Task: Create a due date automation trigger when advanced on, on the wednesday before a card is due add content with a description containing resume at 11:00 AM.
Action: Mouse moved to (1155, 87)
Screenshot: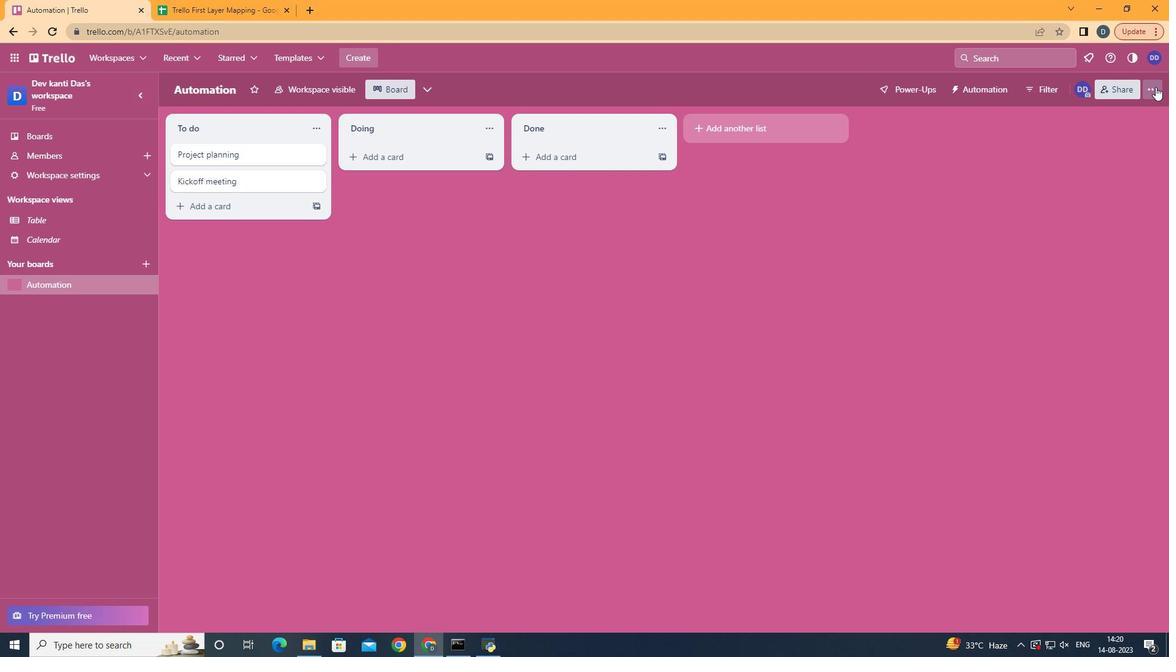
Action: Mouse pressed left at (1155, 87)
Screenshot: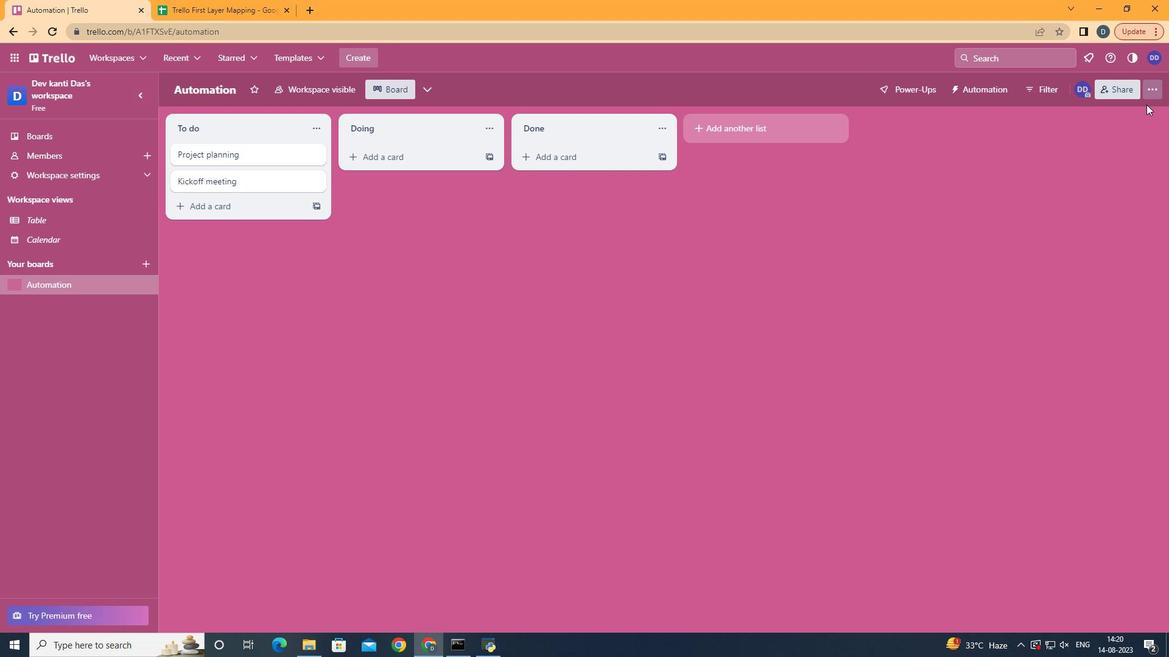 
Action: Mouse moved to (1077, 254)
Screenshot: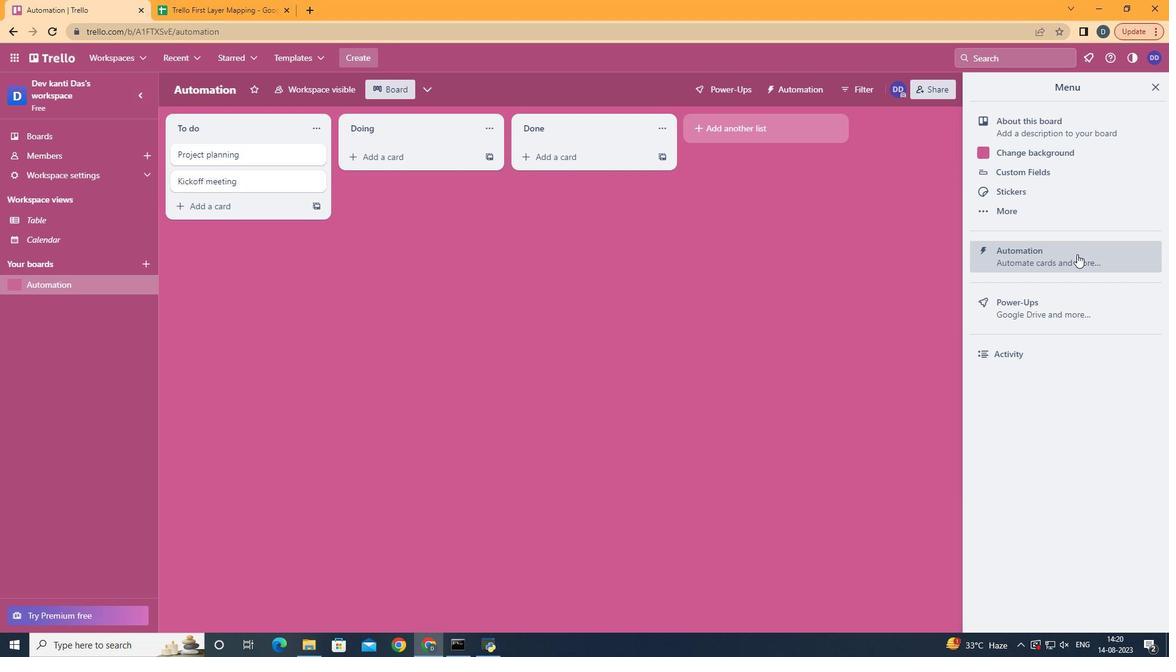 
Action: Mouse pressed left at (1077, 254)
Screenshot: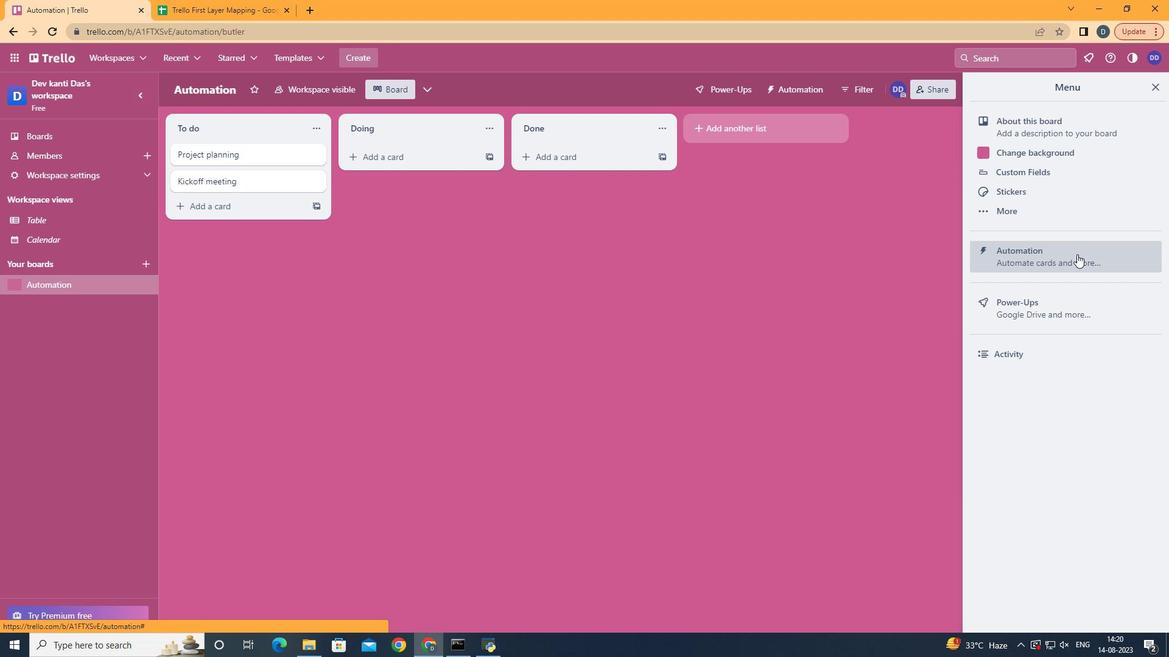 
Action: Mouse moved to (204, 240)
Screenshot: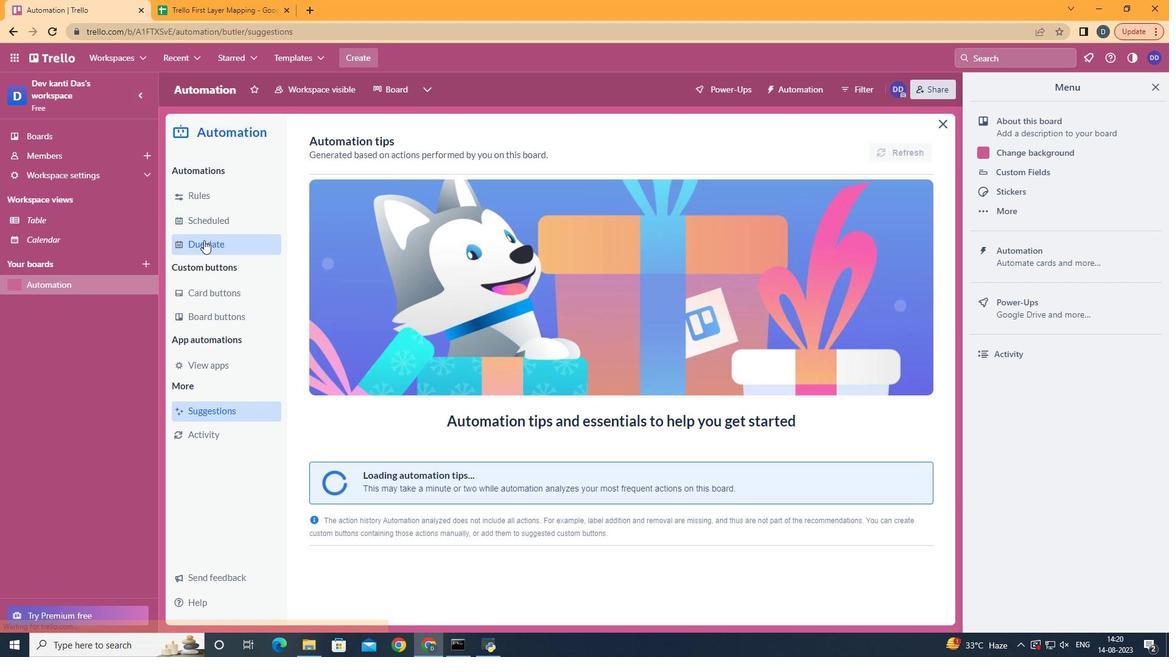 
Action: Mouse pressed left at (204, 240)
Screenshot: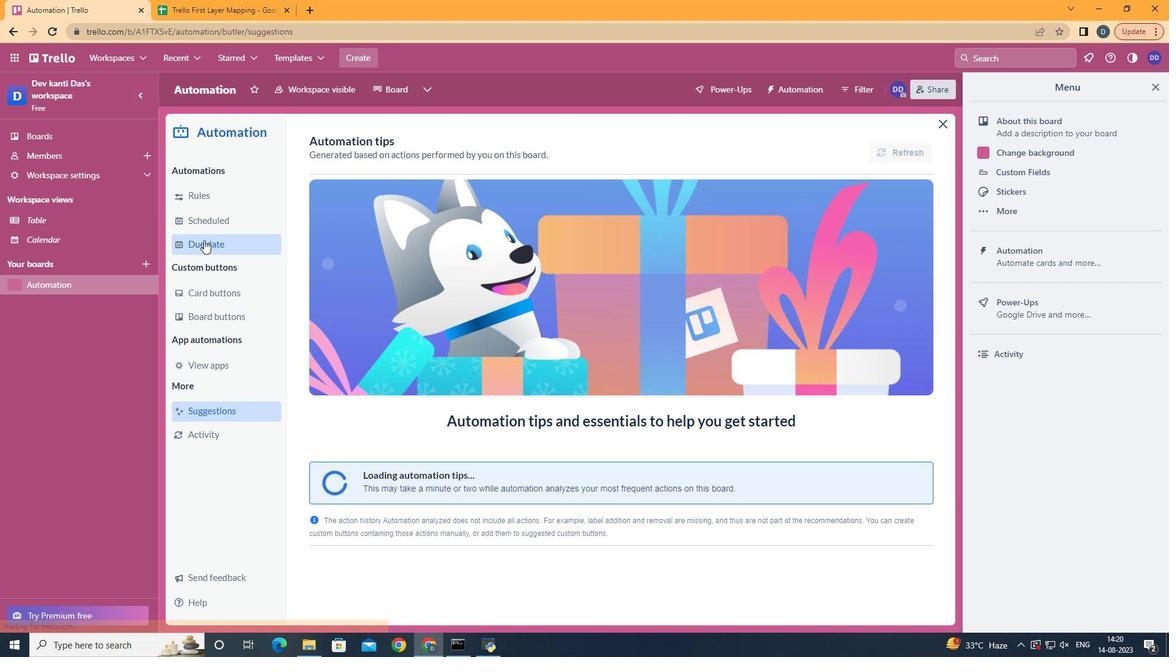 
Action: Mouse moved to (870, 139)
Screenshot: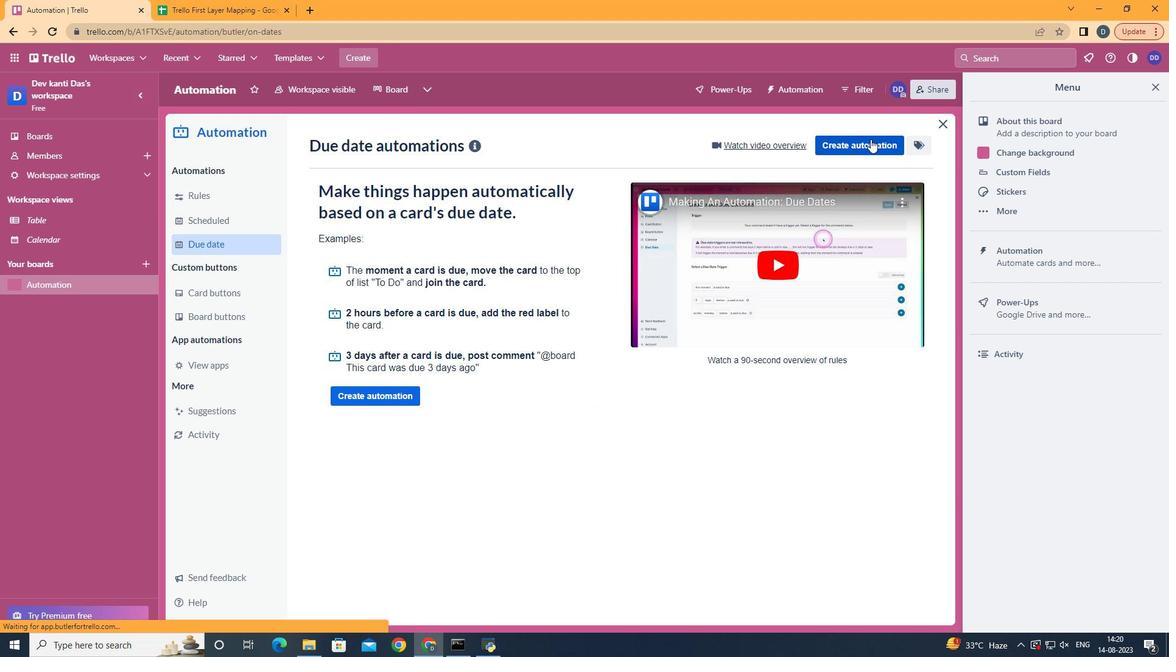 
Action: Mouse pressed left at (870, 139)
Screenshot: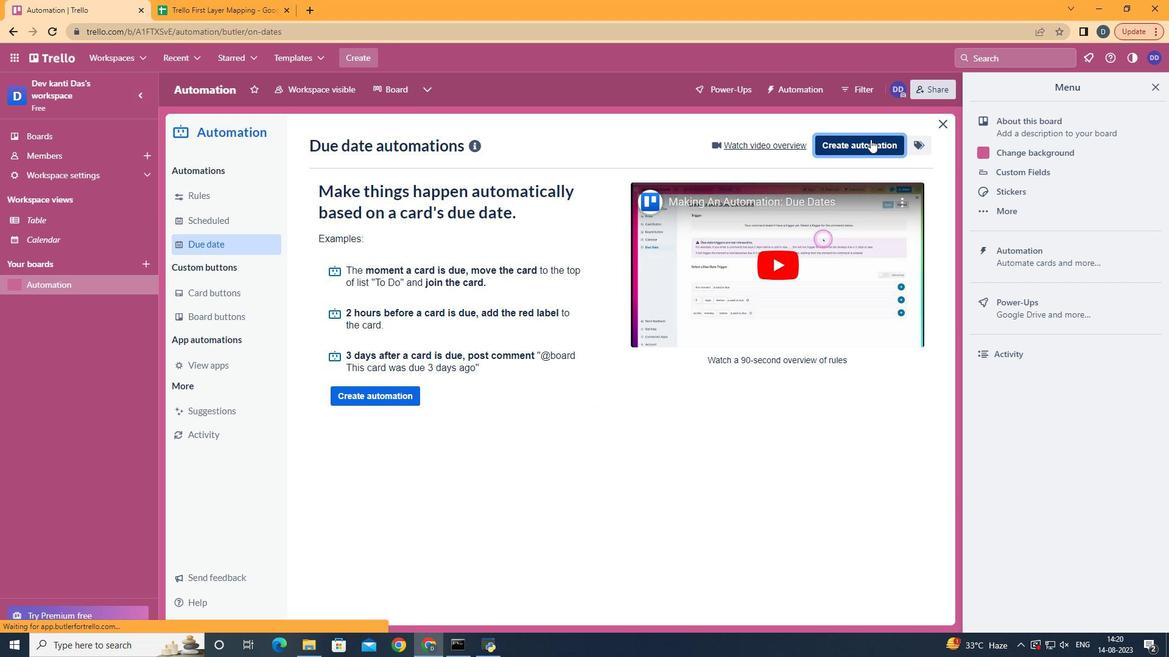 
Action: Mouse moved to (645, 252)
Screenshot: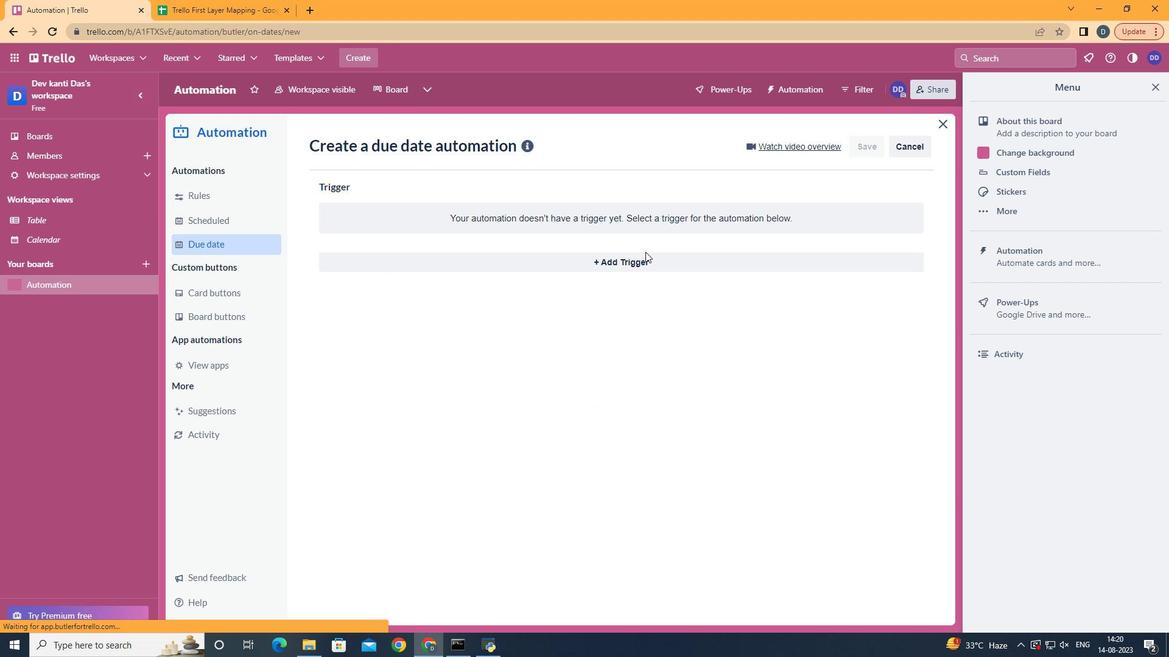 
Action: Mouse pressed left at (645, 252)
Screenshot: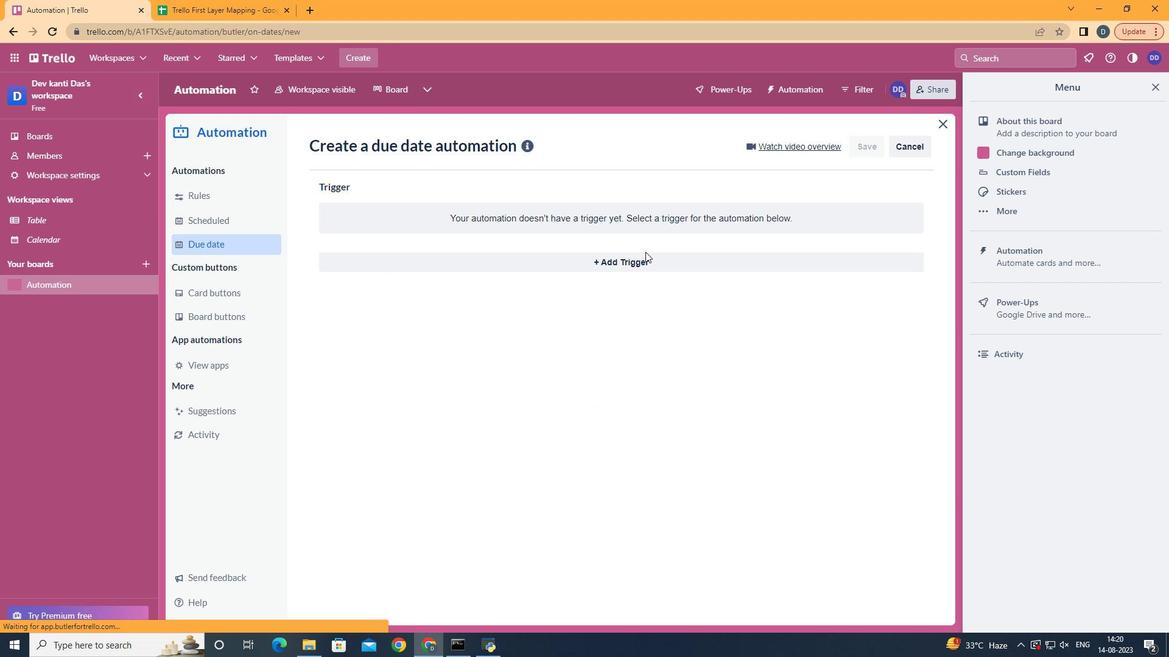 
Action: Mouse moved to (636, 258)
Screenshot: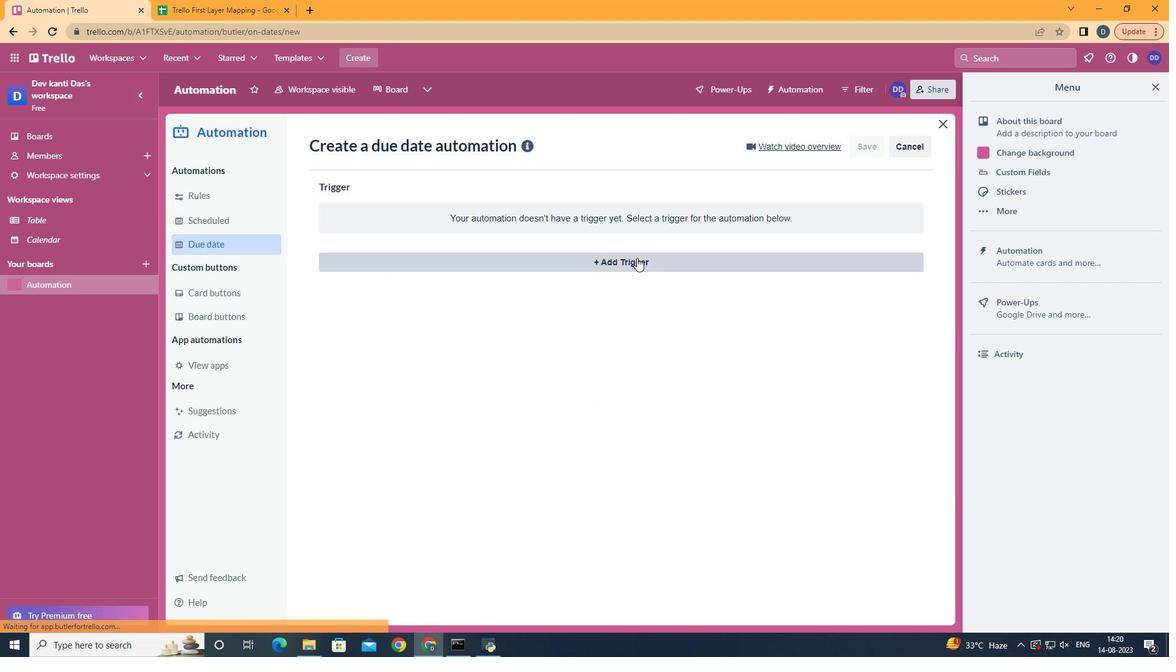 
Action: Mouse pressed left at (636, 258)
Screenshot: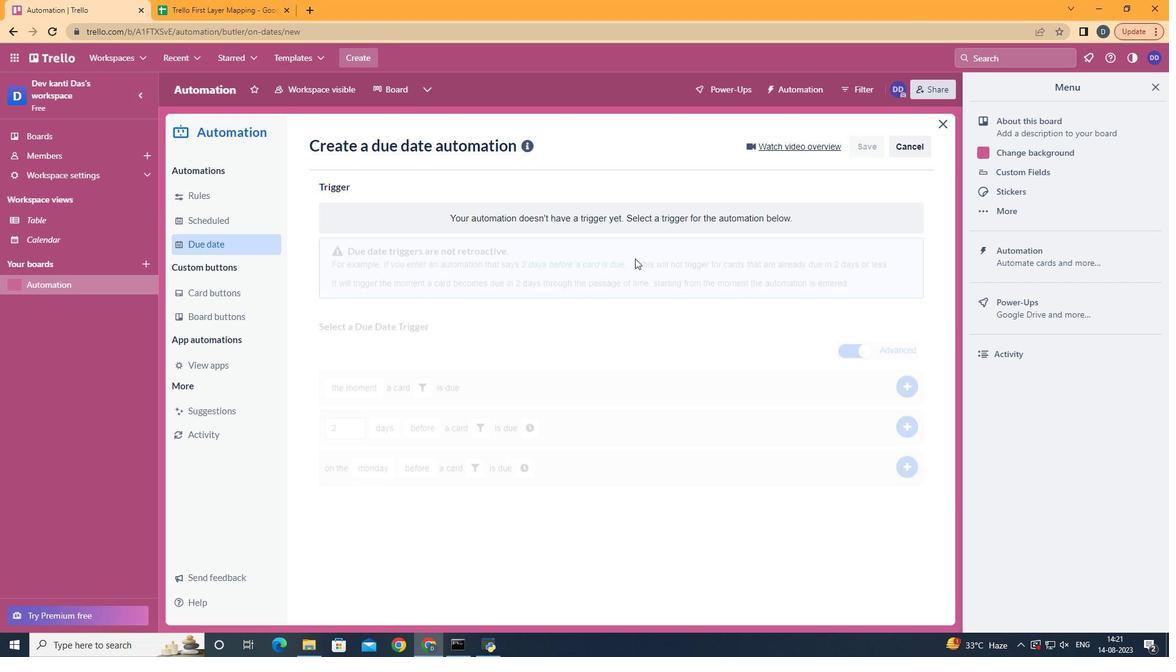 
Action: Mouse moved to (406, 373)
Screenshot: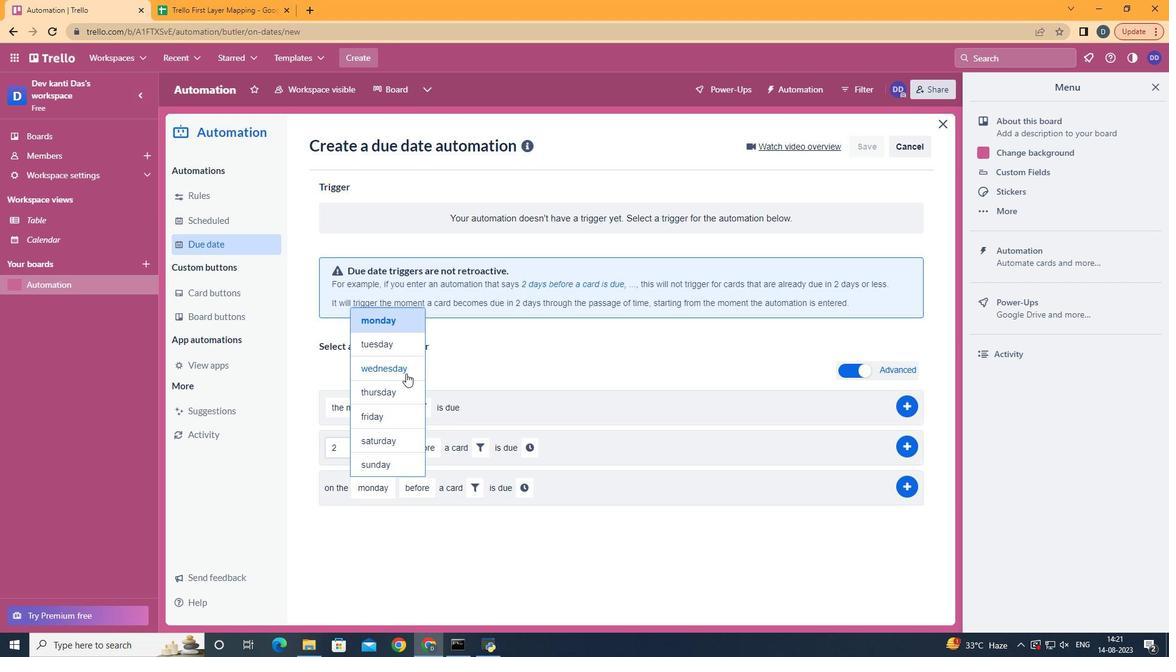 
Action: Mouse pressed left at (406, 373)
Screenshot: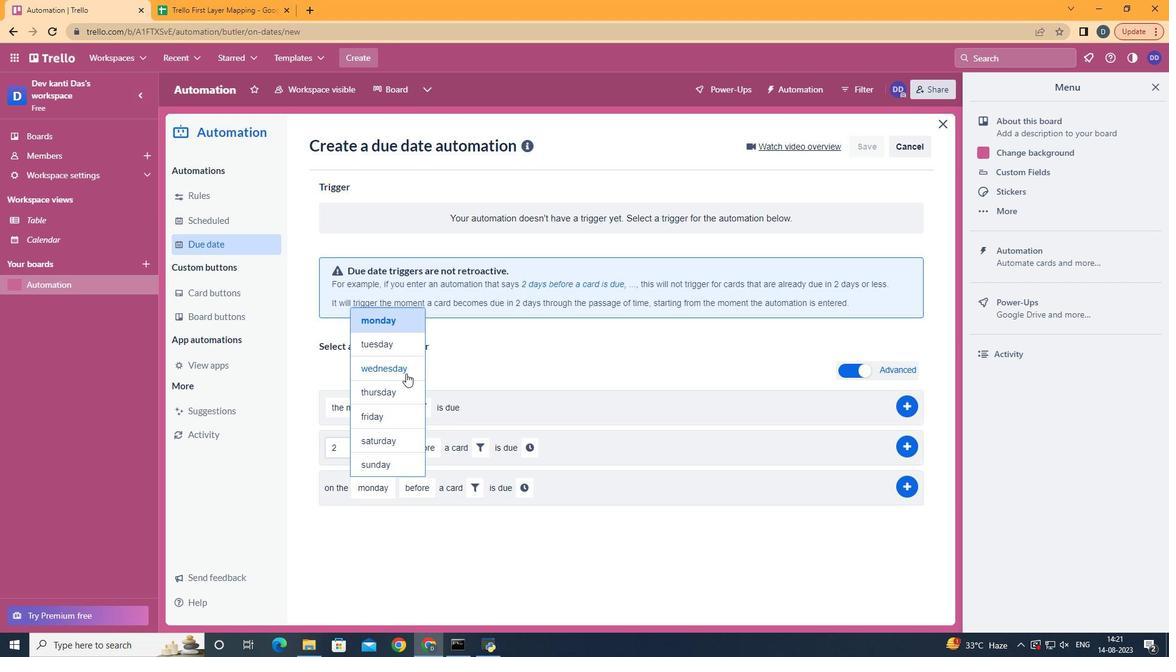 
Action: Mouse moved to (478, 491)
Screenshot: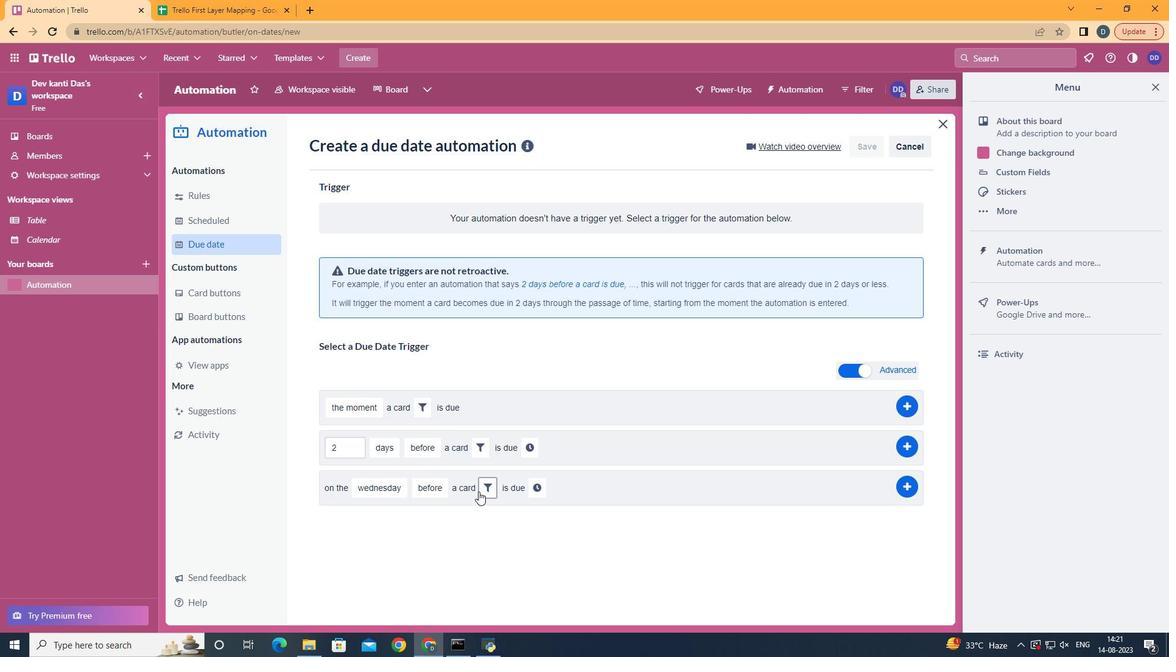
Action: Mouse pressed left at (478, 491)
Screenshot: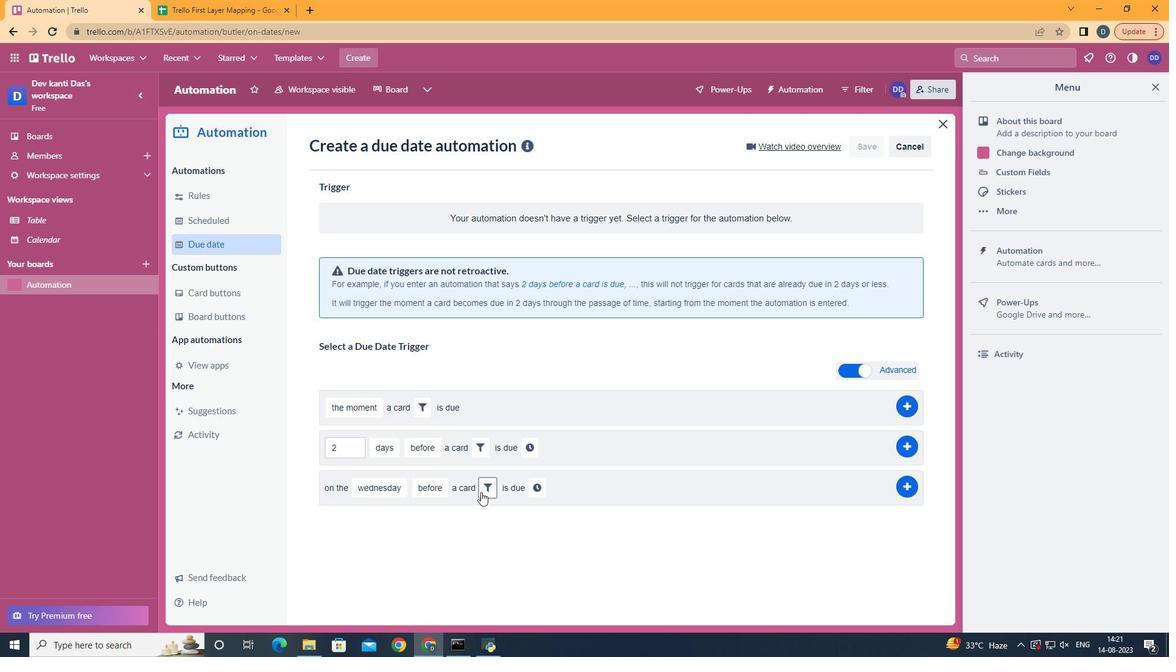 
Action: Mouse moved to (646, 527)
Screenshot: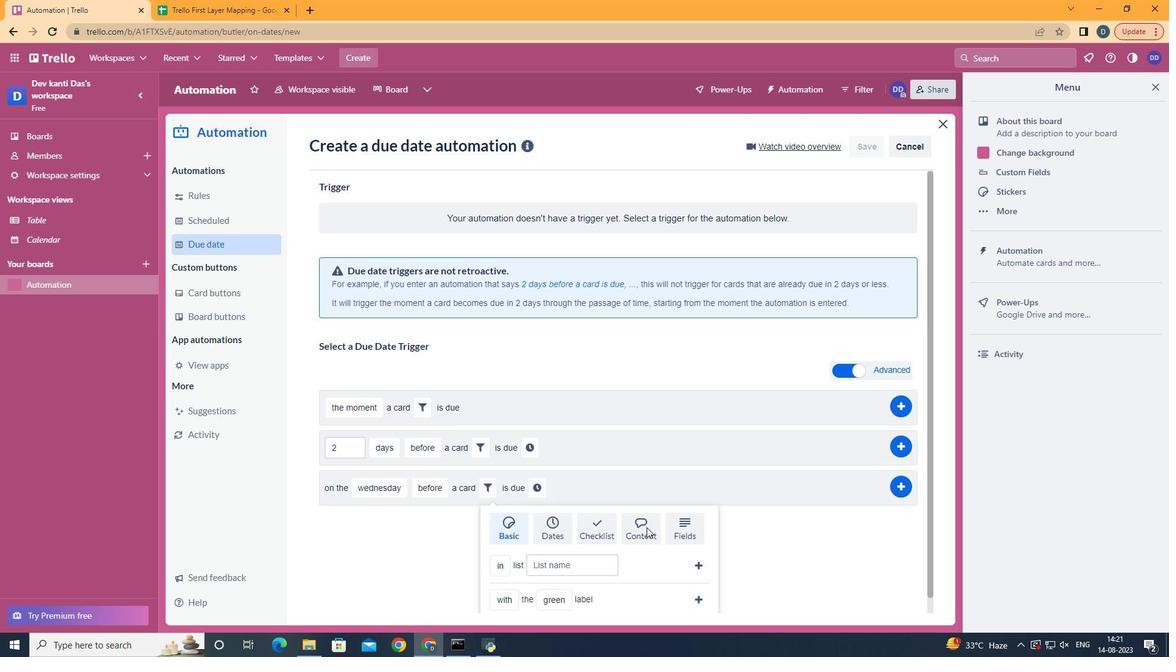 
Action: Mouse pressed left at (646, 527)
Screenshot: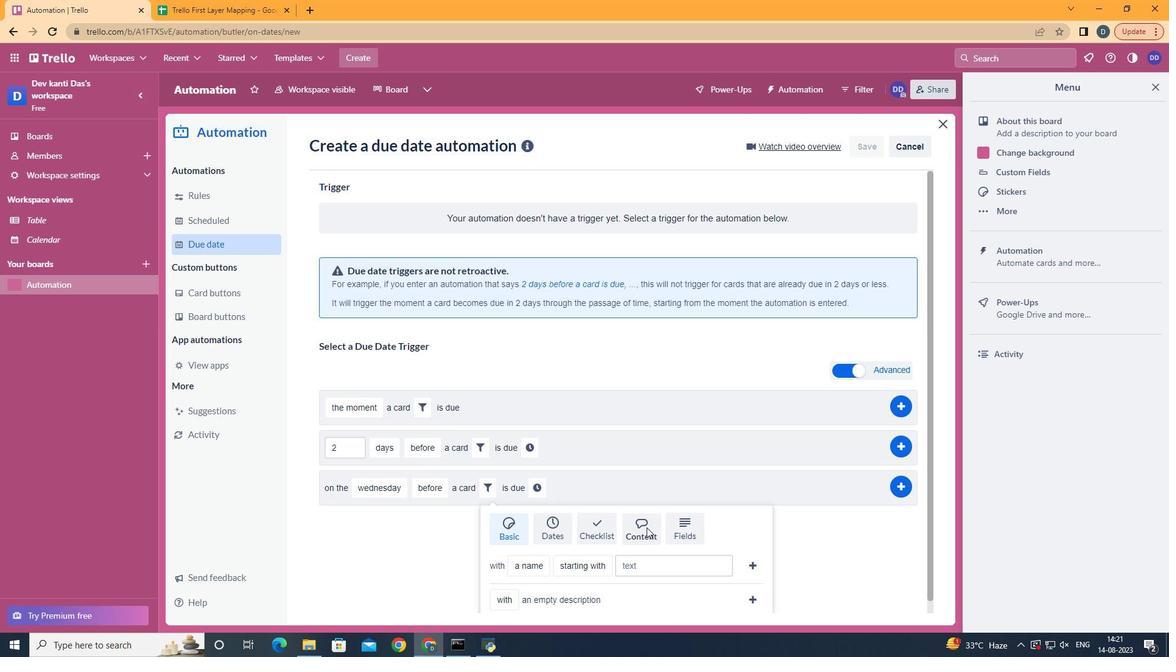 
Action: Mouse moved to (544, 509)
Screenshot: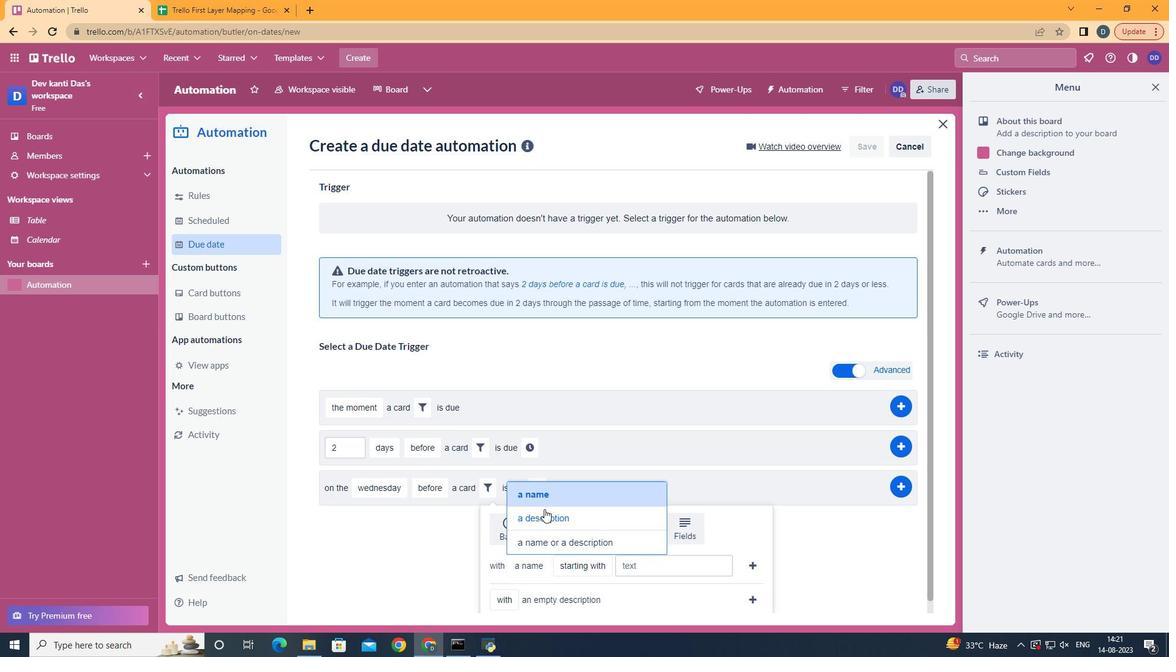 
Action: Mouse pressed left at (544, 509)
Screenshot: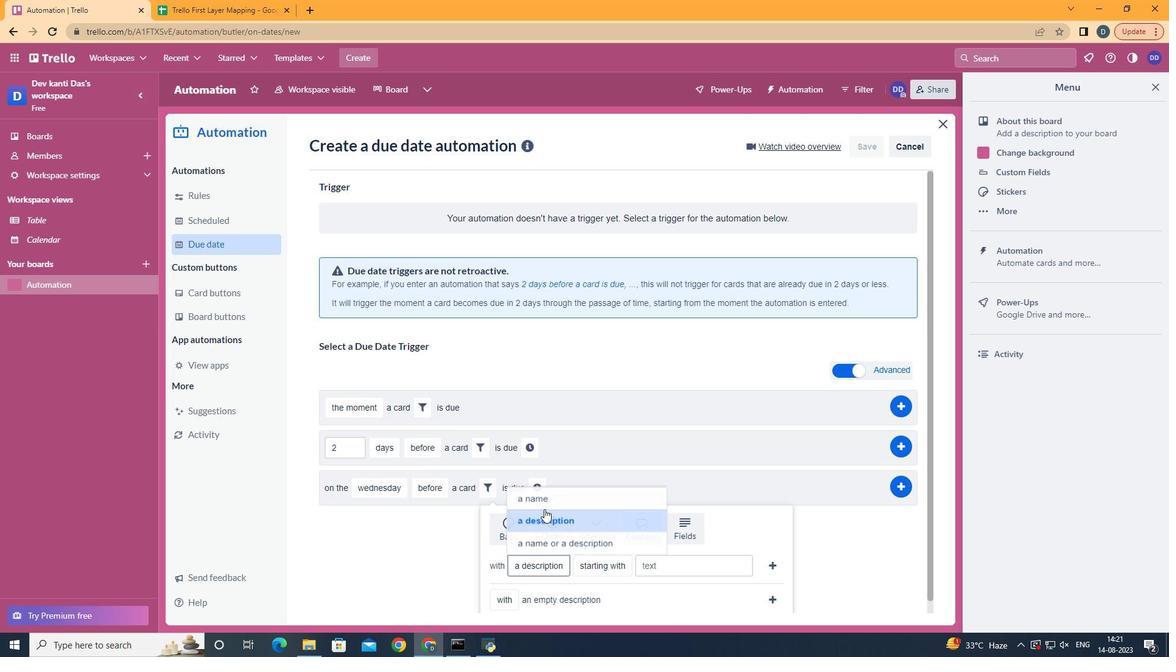 
Action: Mouse moved to (641, 459)
Screenshot: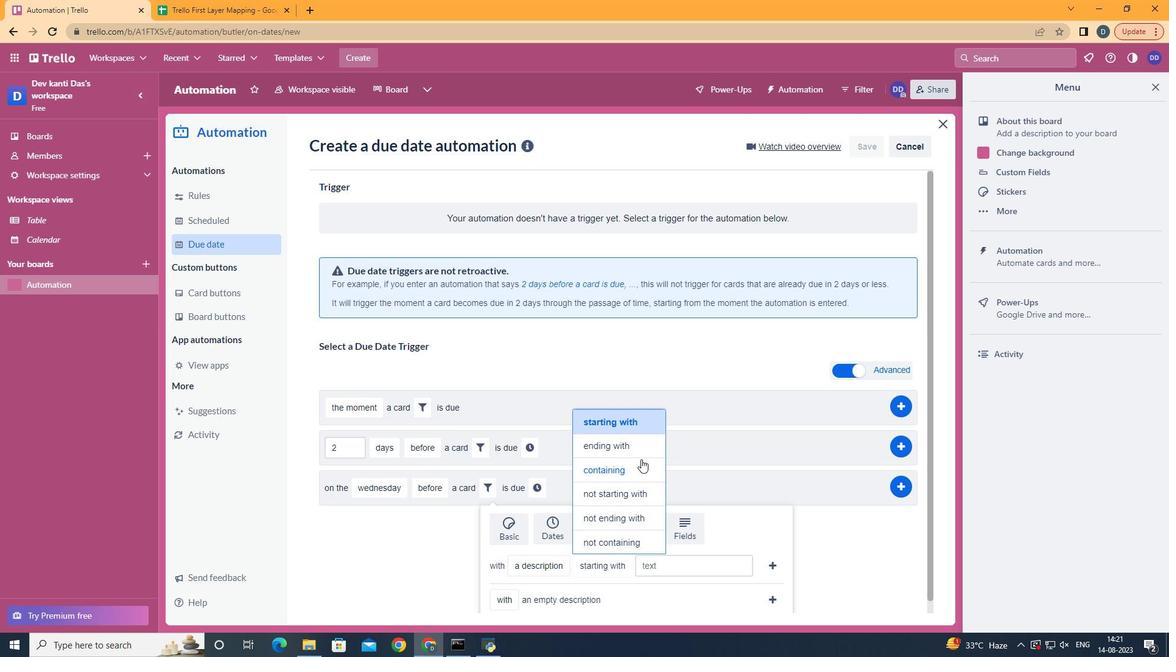 
Action: Mouse pressed left at (641, 459)
Screenshot: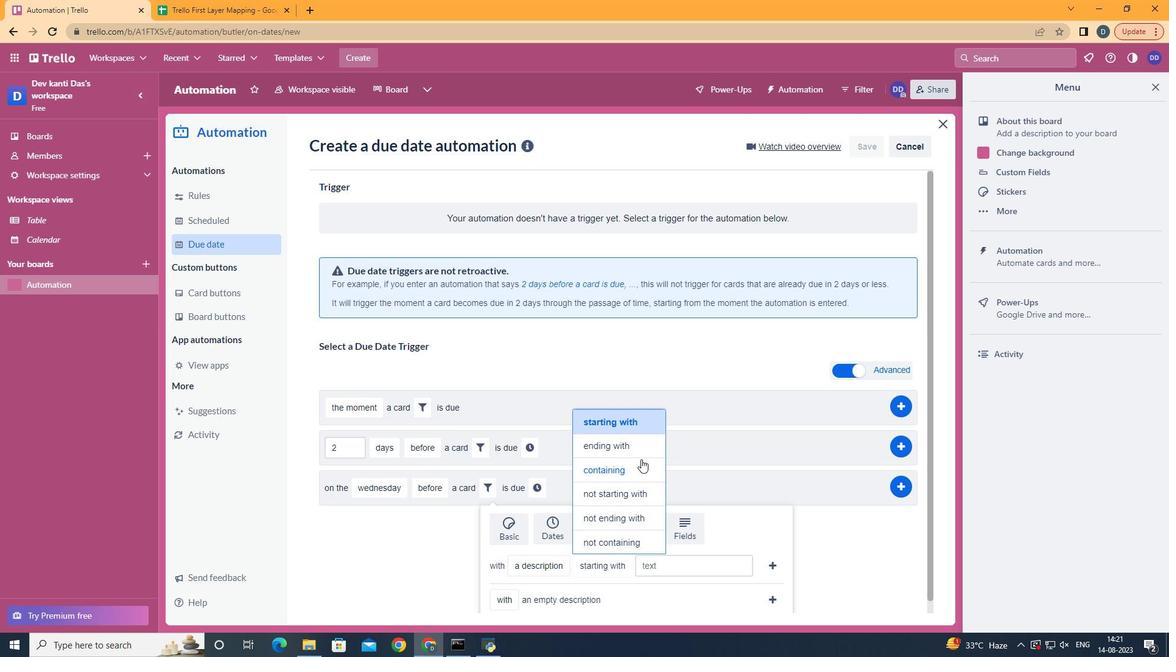 
Action: Mouse moved to (710, 556)
Screenshot: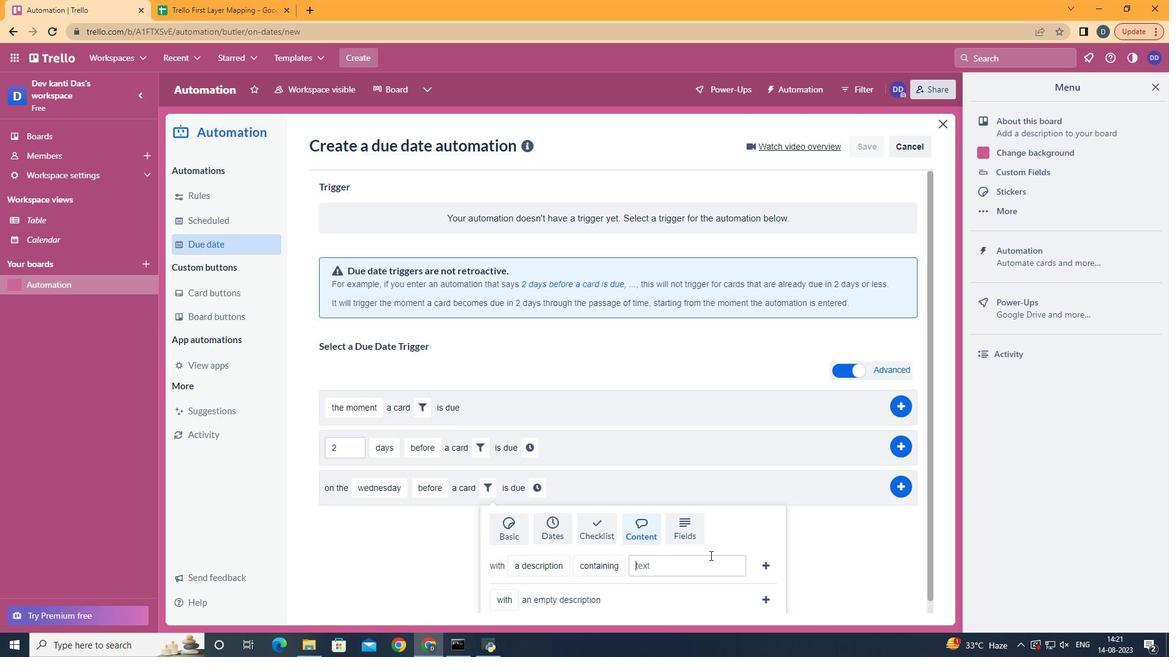 
Action: Mouse pressed left at (710, 556)
Screenshot: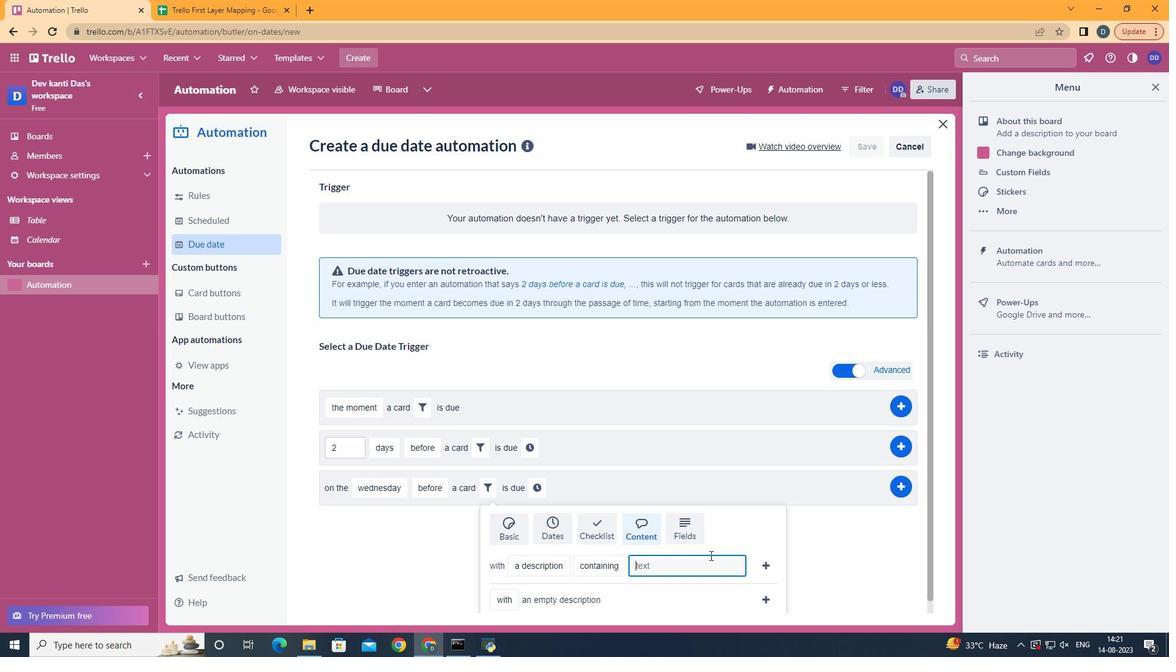 
Action: Mouse moved to (710, 556)
Screenshot: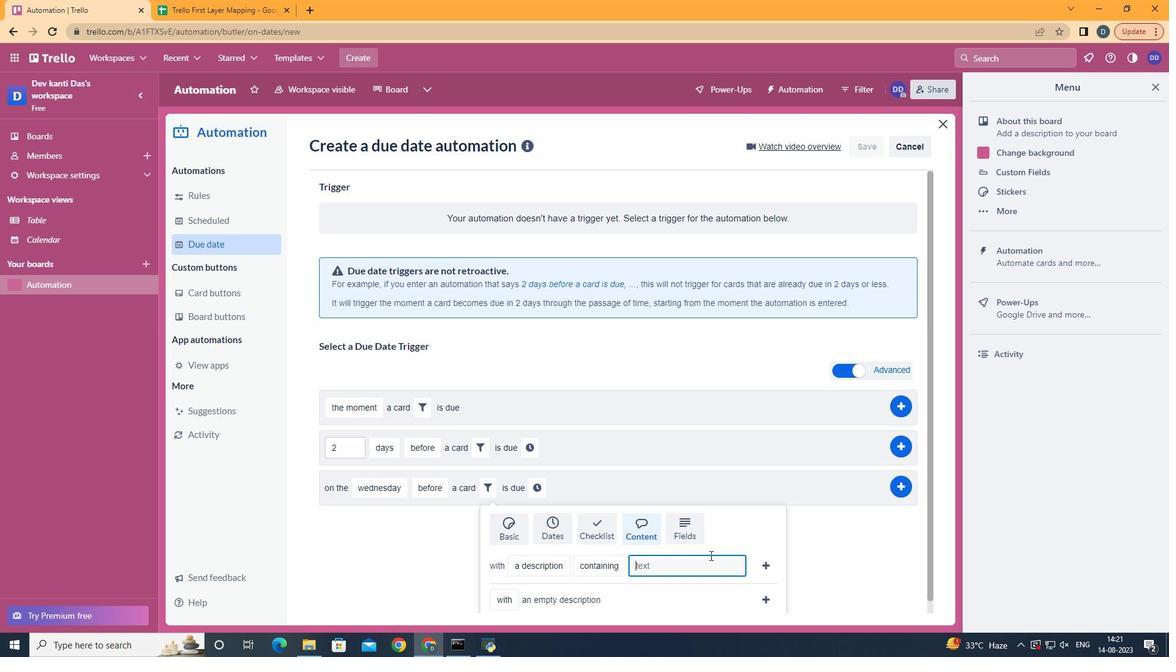 
Action: Key pressed resume
Screenshot: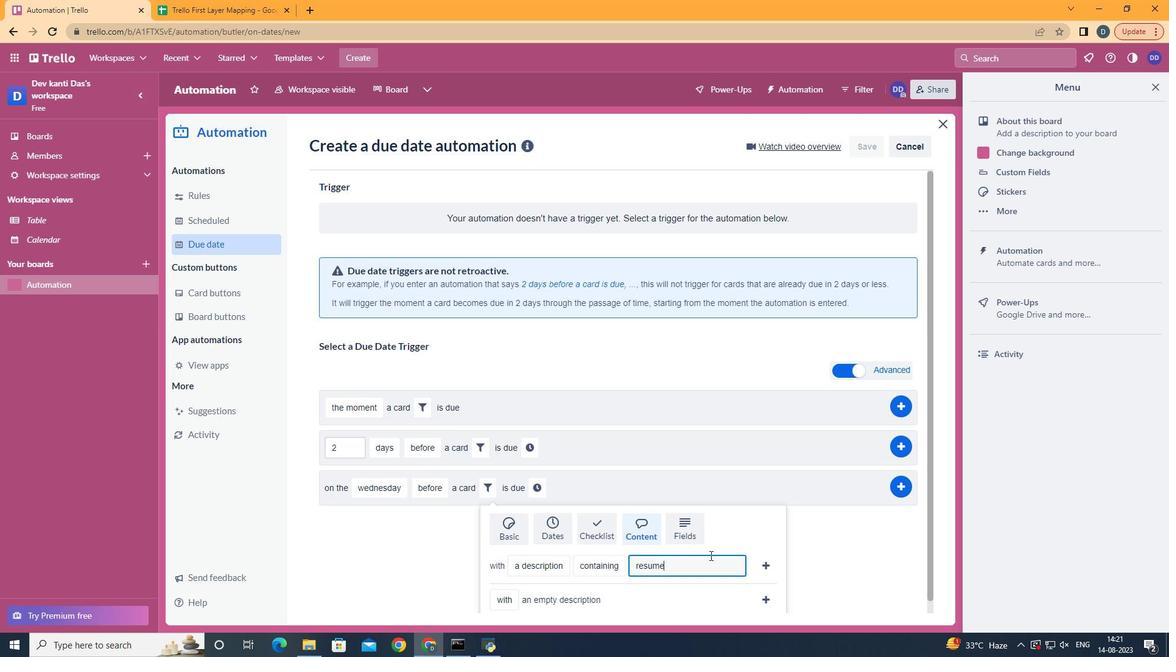 
Action: Mouse moved to (772, 562)
Screenshot: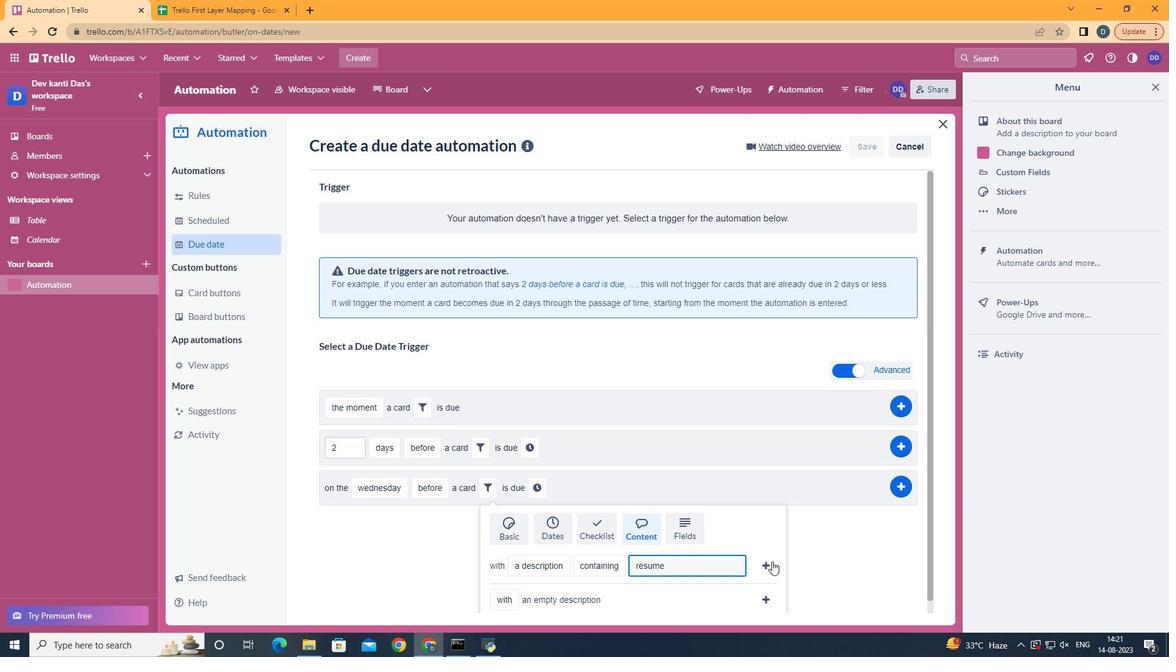 
Action: Mouse pressed left at (772, 562)
Screenshot: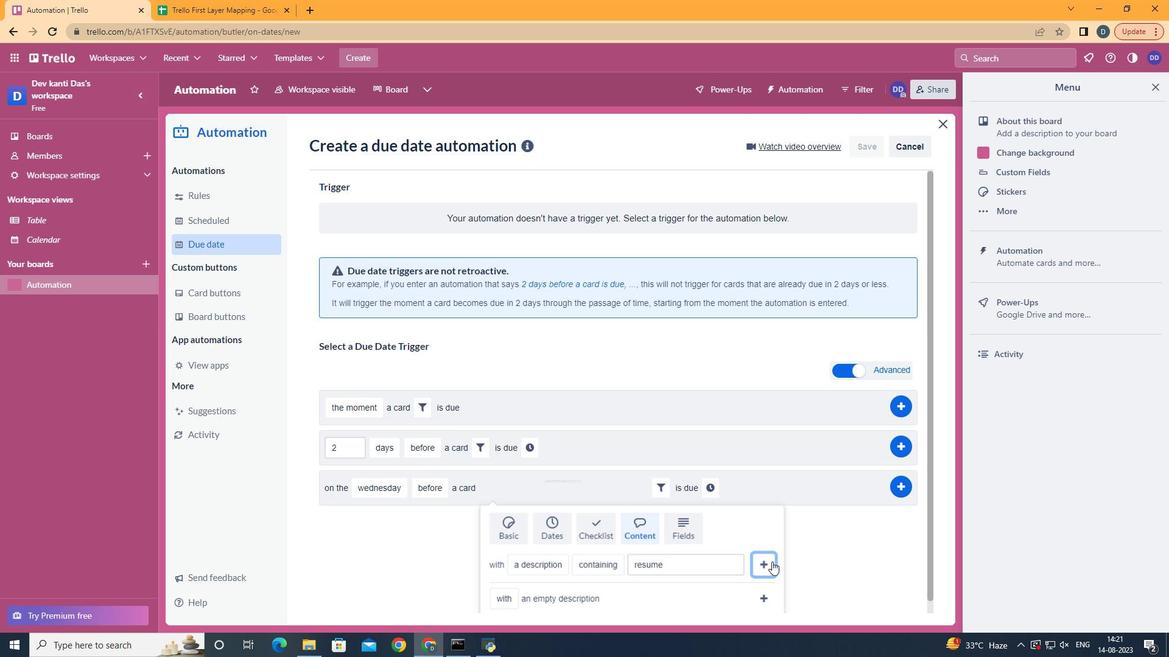 
Action: Mouse moved to (711, 489)
Screenshot: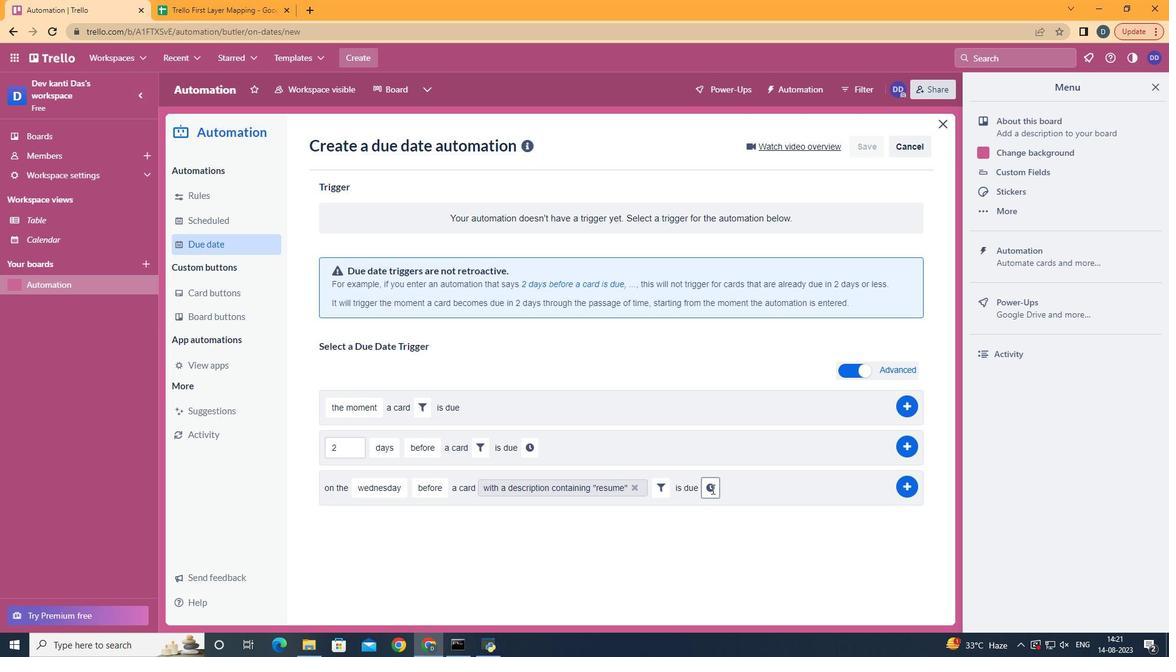 
Action: Mouse pressed left at (711, 489)
Screenshot: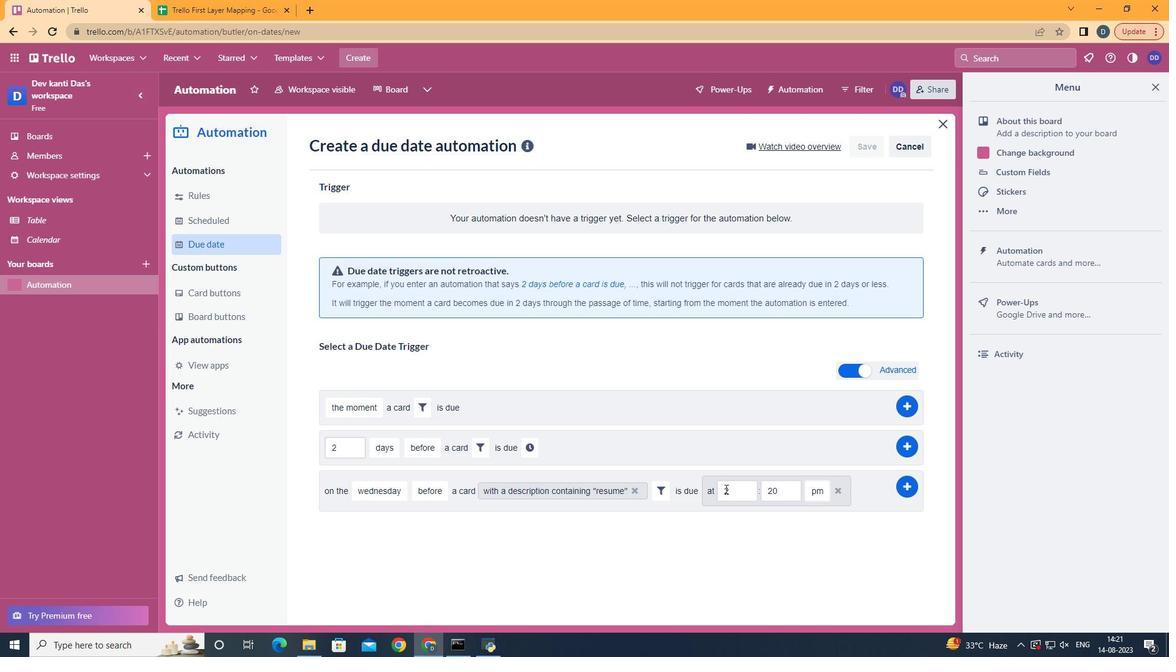 
Action: Mouse moved to (742, 493)
Screenshot: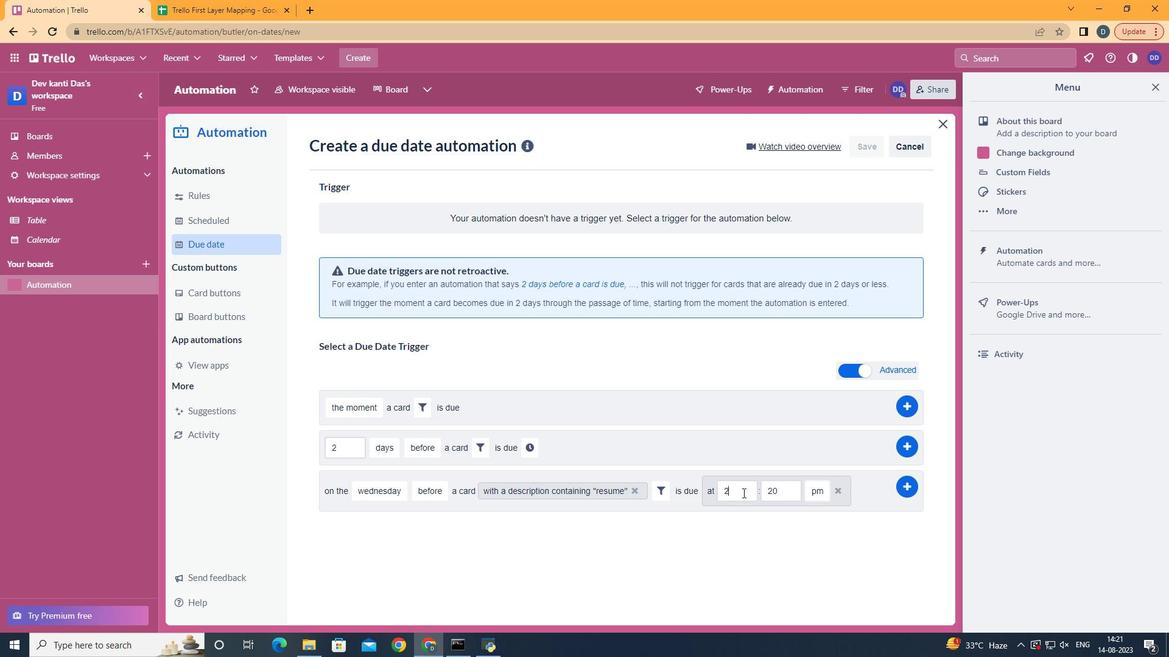 
Action: Mouse pressed left at (742, 493)
Screenshot: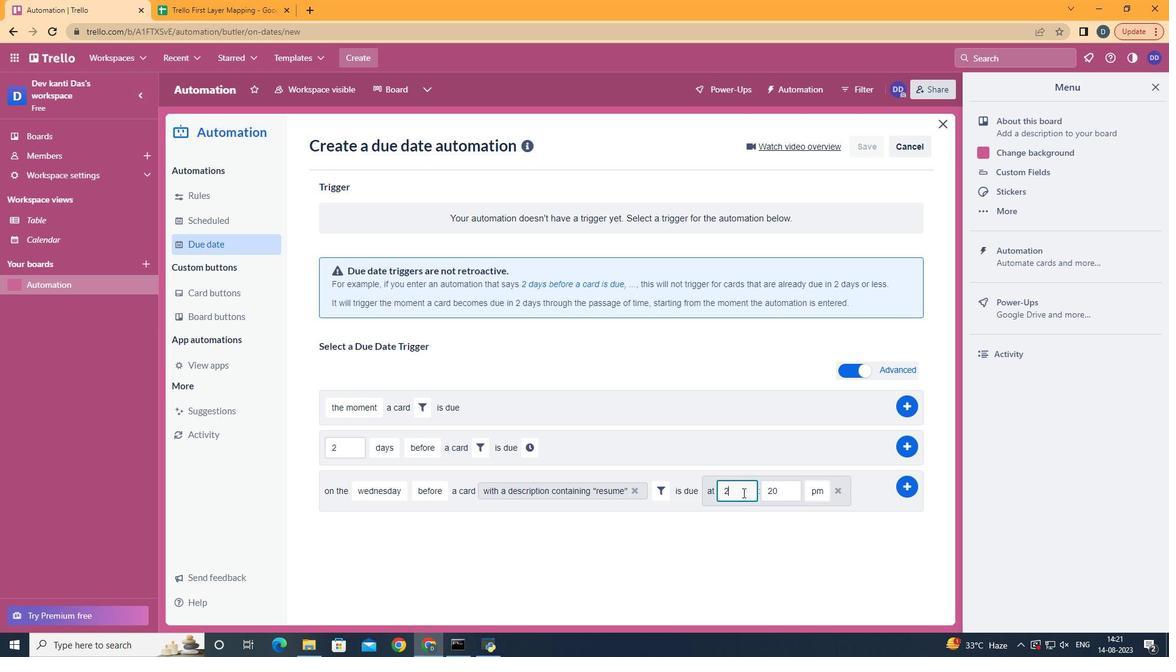 
Action: Key pressed <Key.backspace>11
Screenshot: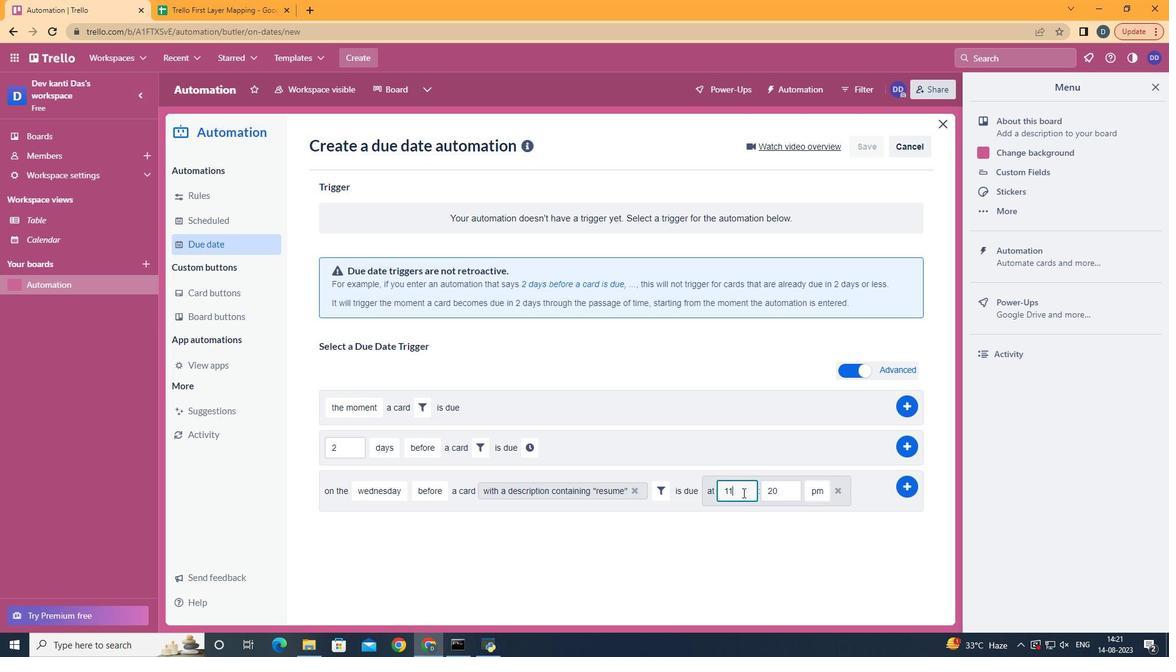 
Action: Mouse moved to (789, 498)
Screenshot: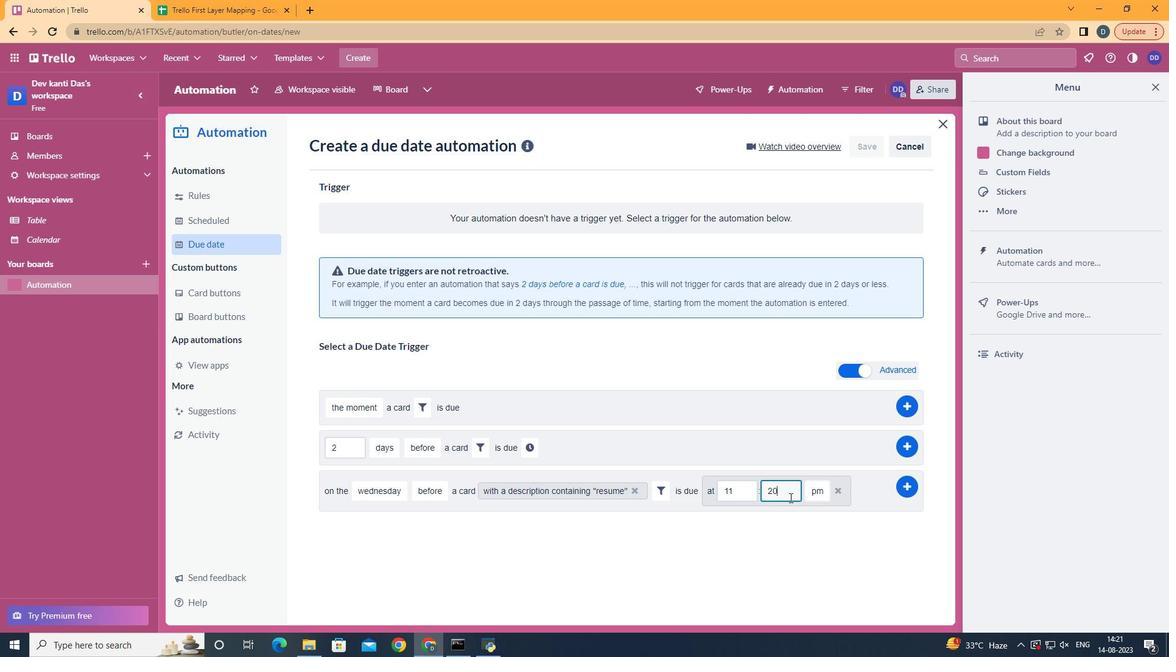 
Action: Mouse pressed left at (789, 498)
Screenshot: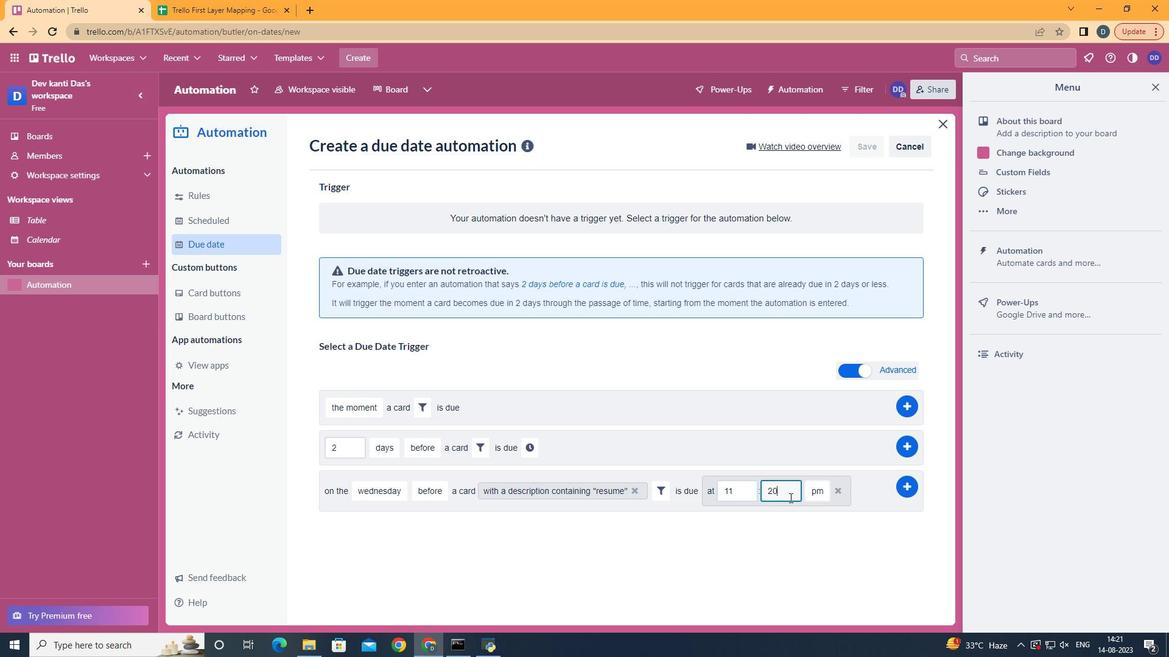 
Action: Key pressed <Key.backspace><Key.backspace>00
Screenshot: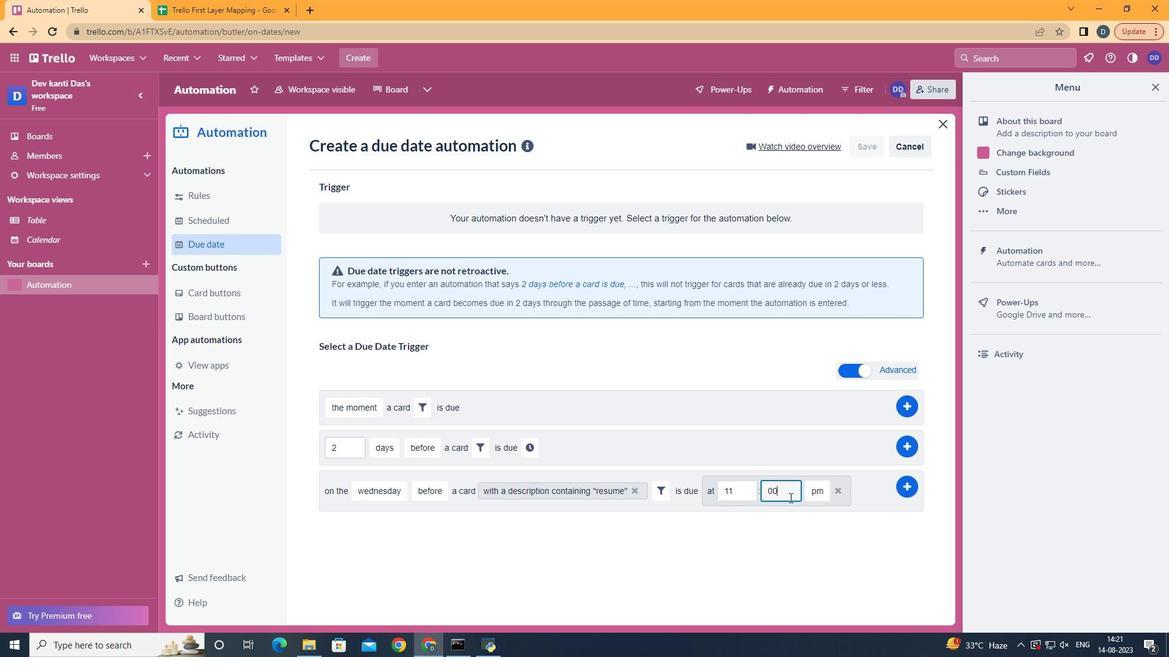 
Action: Mouse moved to (818, 520)
Screenshot: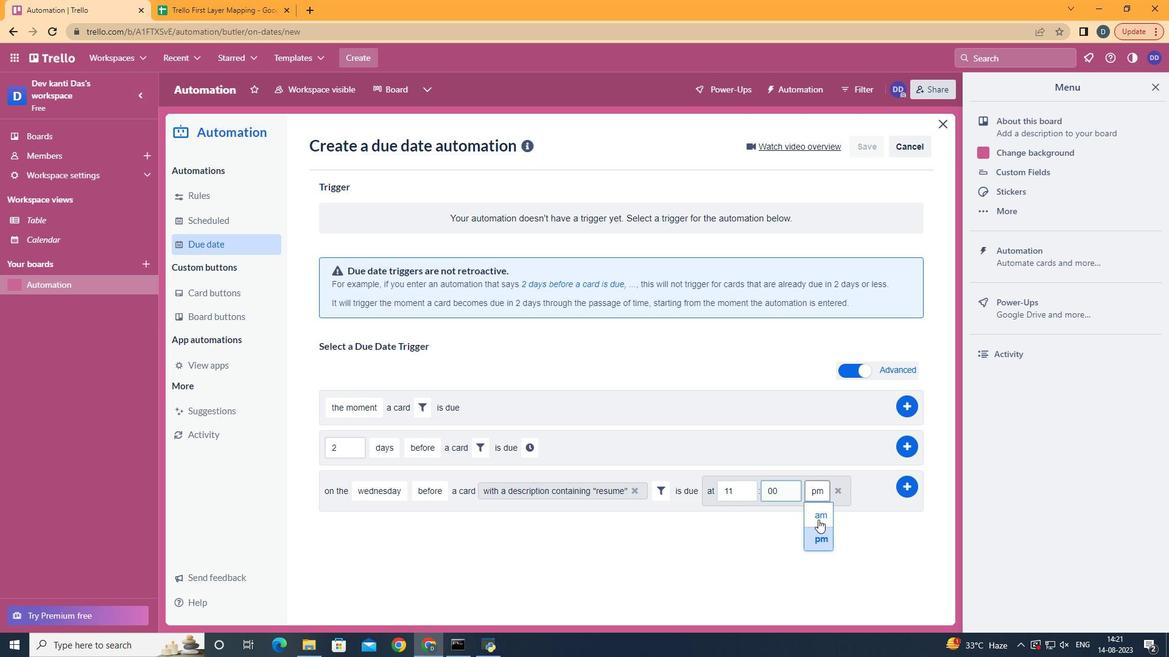 
Action: Mouse pressed left at (818, 520)
Screenshot: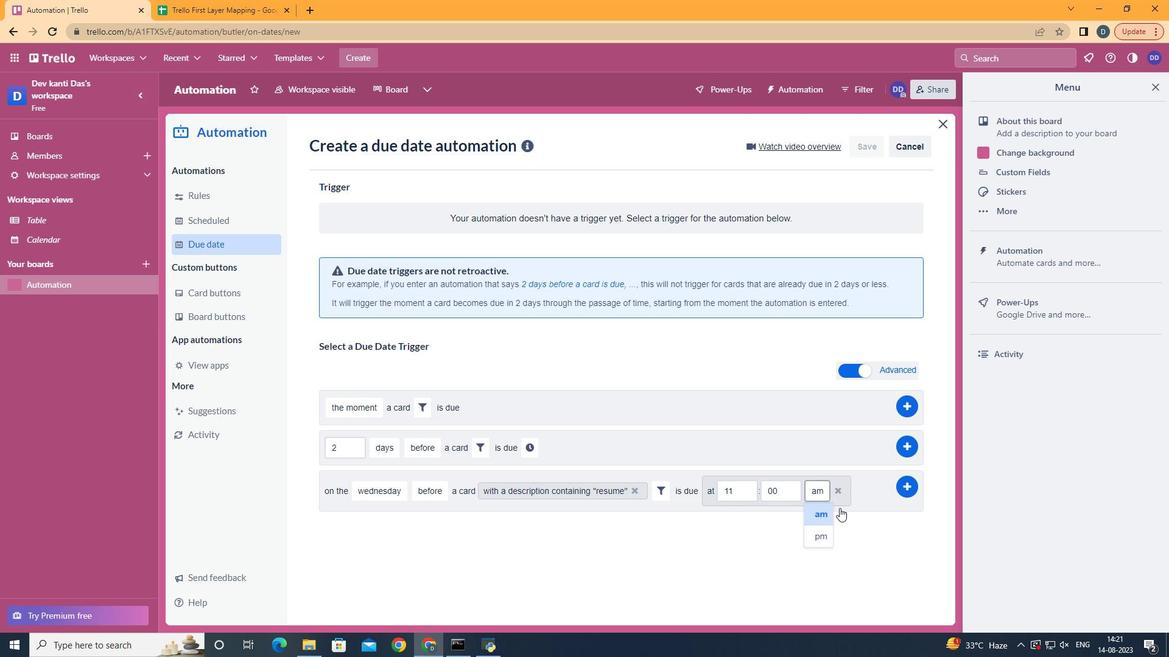 
Action: Mouse moved to (912, 490)
Screenshot: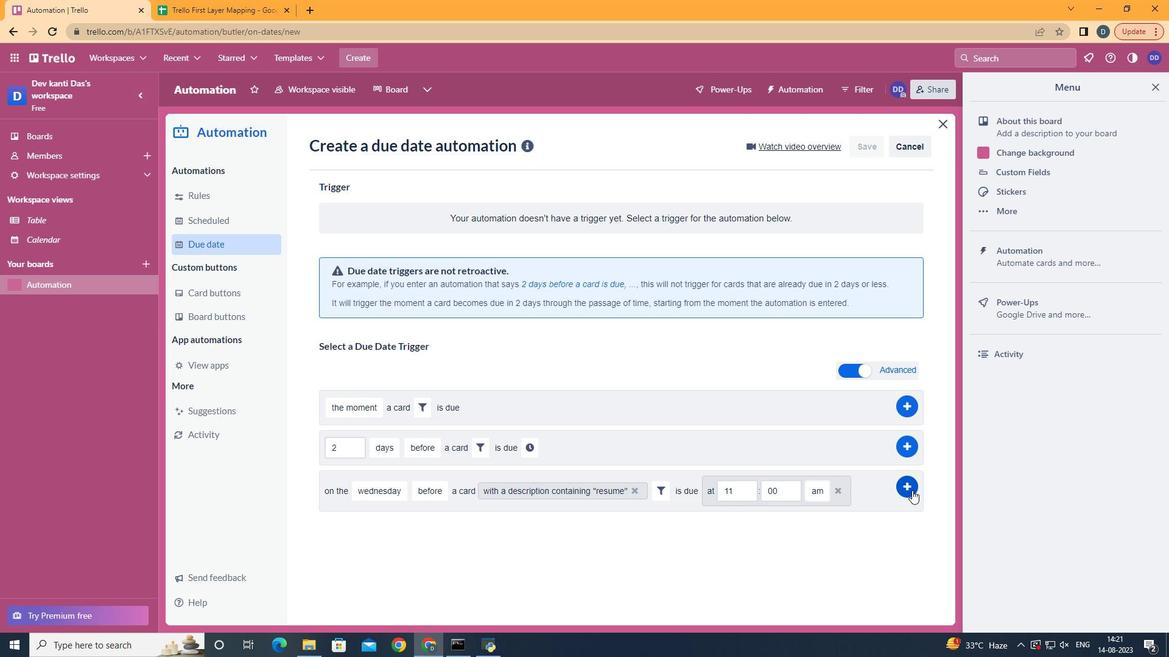 
Action: Mouse pressed left at (912, 490)
Screenshot: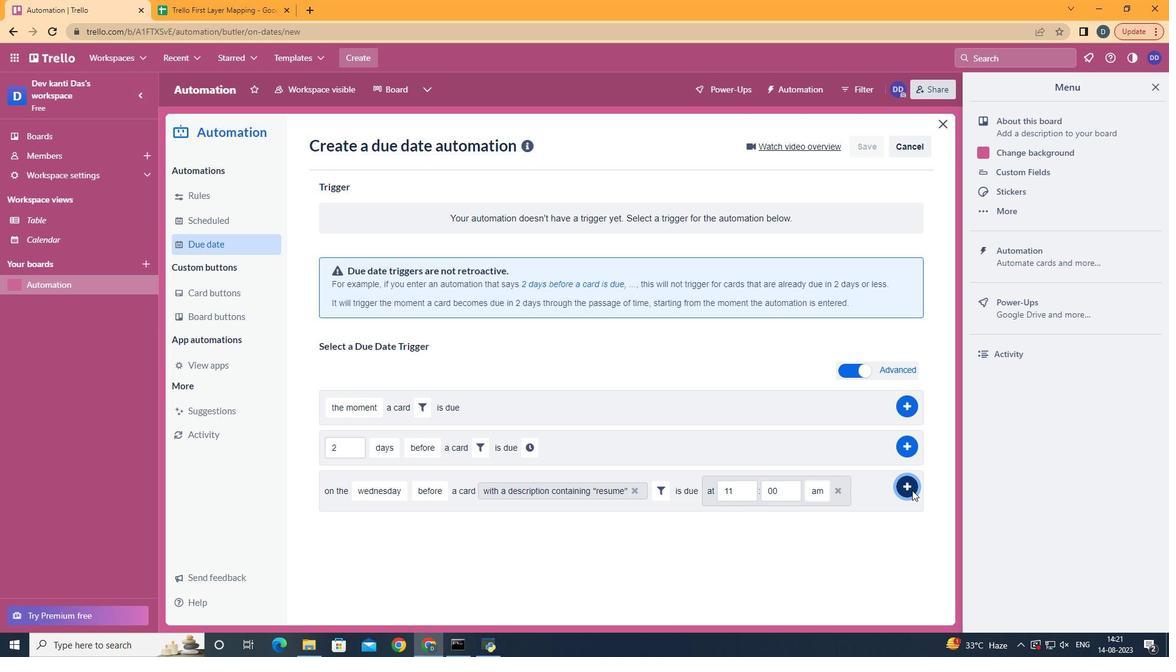 
